 Task: Move the task Implement a new cloud-based customer analytics system for a company to the section Done in the project ConvertWorks and filter the tasks in the project by Due this week
Action: Mouse moved to (86, 372)
Screenshot: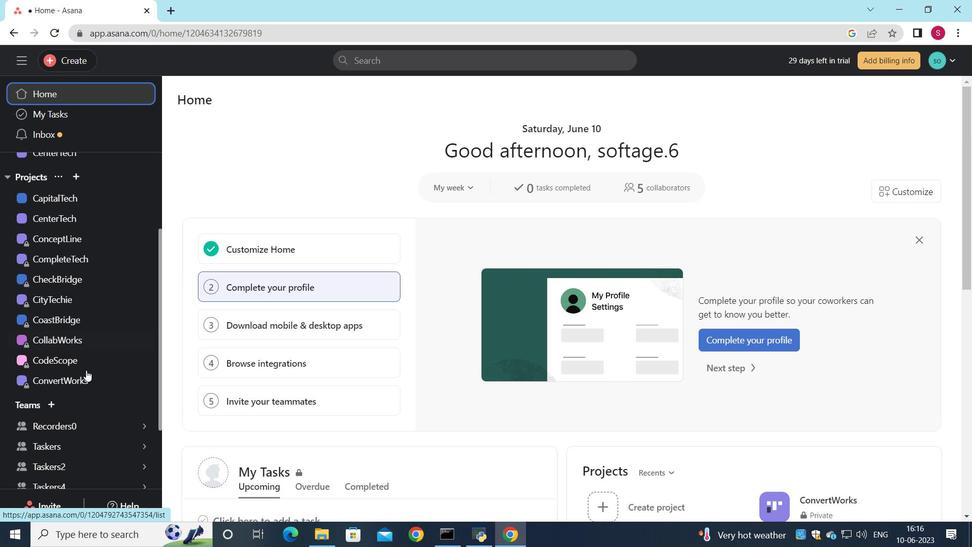 
Action: Mouse pressed left at (86, 372)
Screenshot: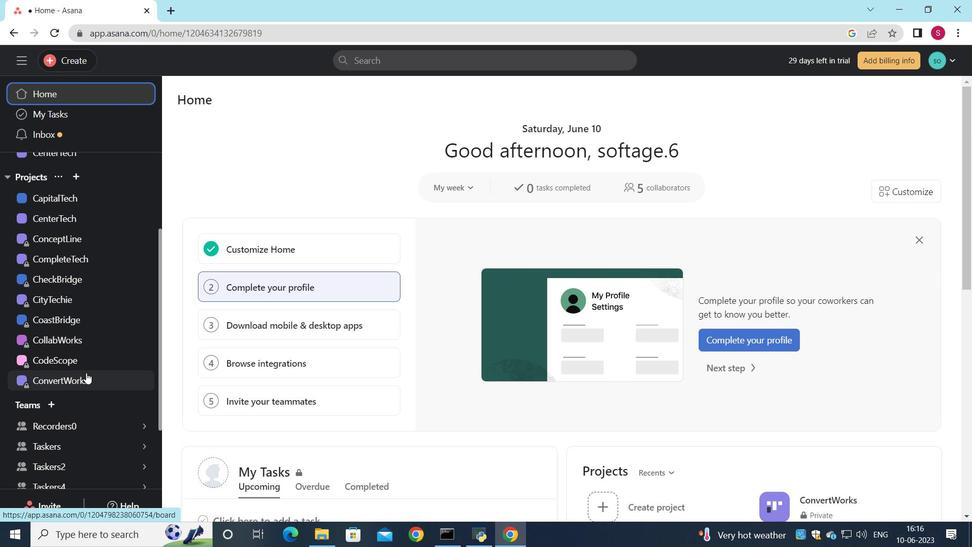 
Action: Mouse moved to (252, 420)
Screenshot: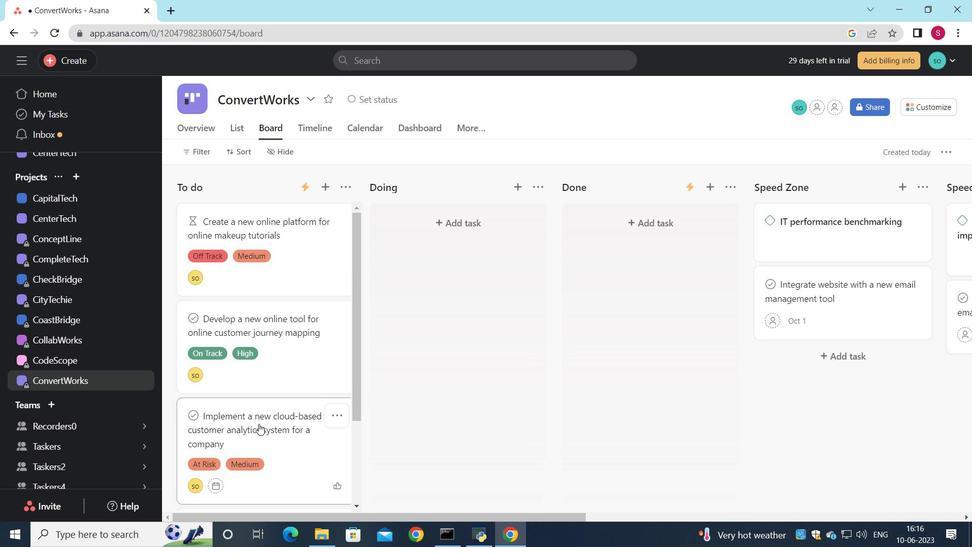 
Action: Mouse pressed left at (252, 420)
Screenshot: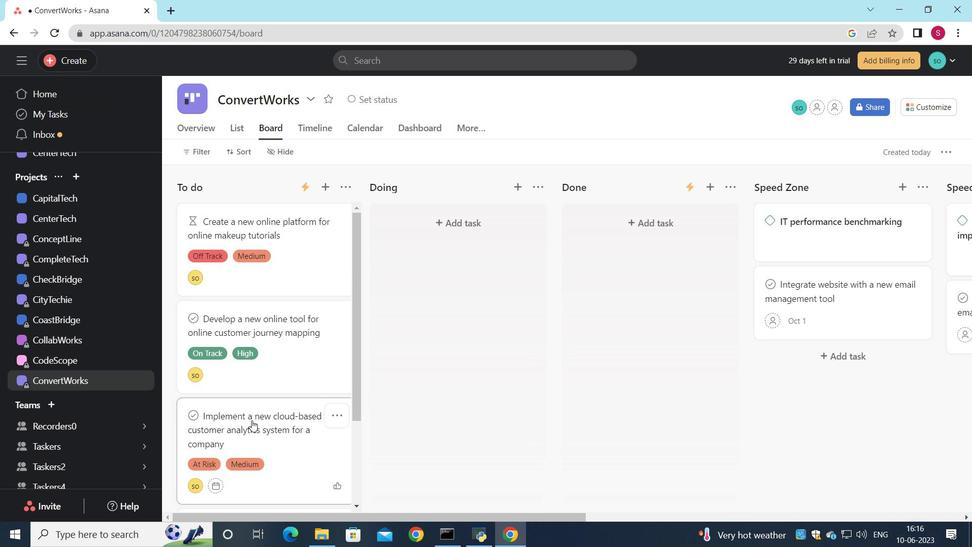 
Action: Mouse moved to (198, 153)
Screenshot: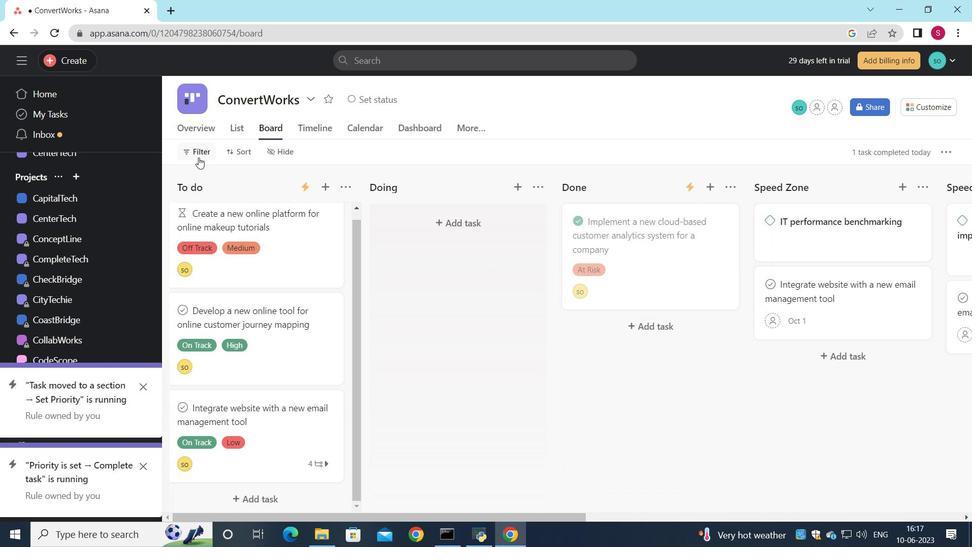 
Action: Mouse pressed left at (198, 153)
Screenshot: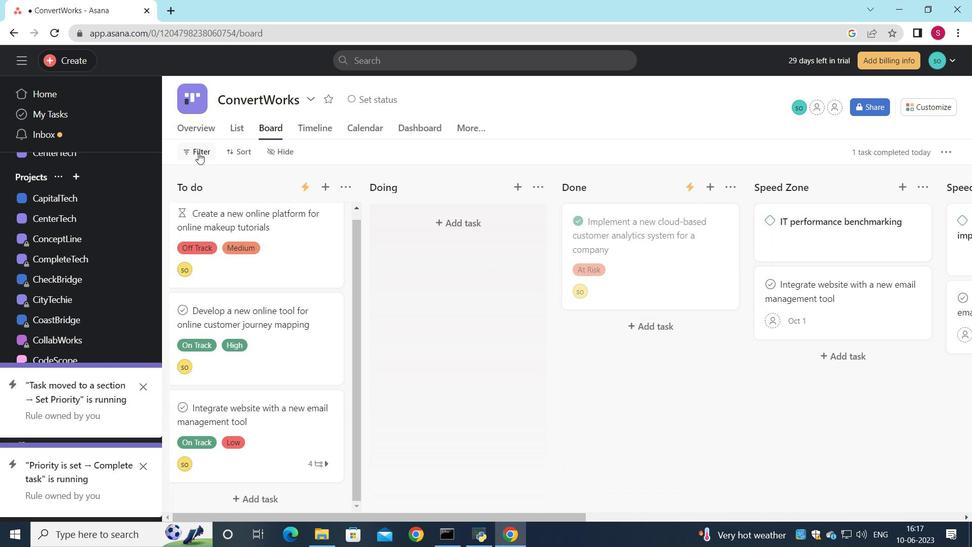 
Action: Mouse moved to (445, 202)
Screenshot: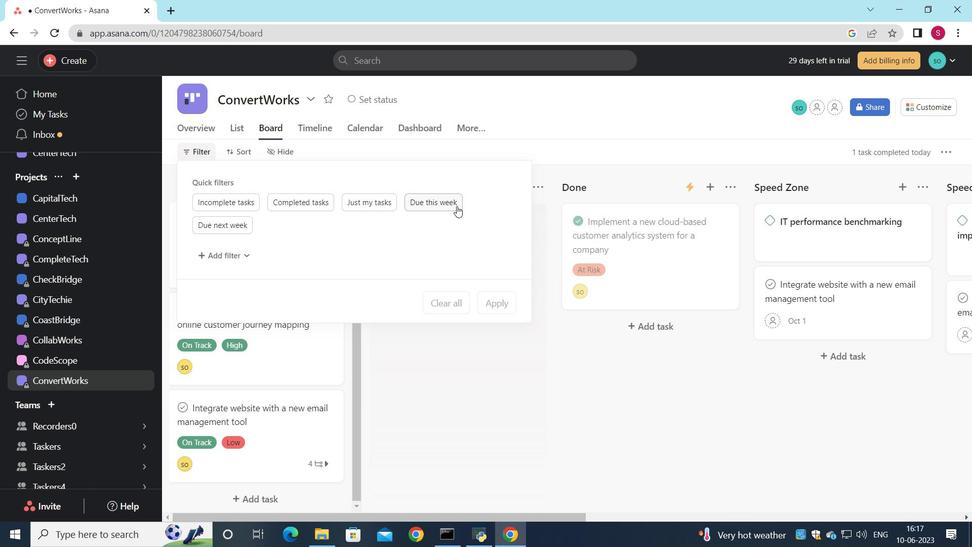 
Action: Mouse pressed left at (445, 202)
Screenshot: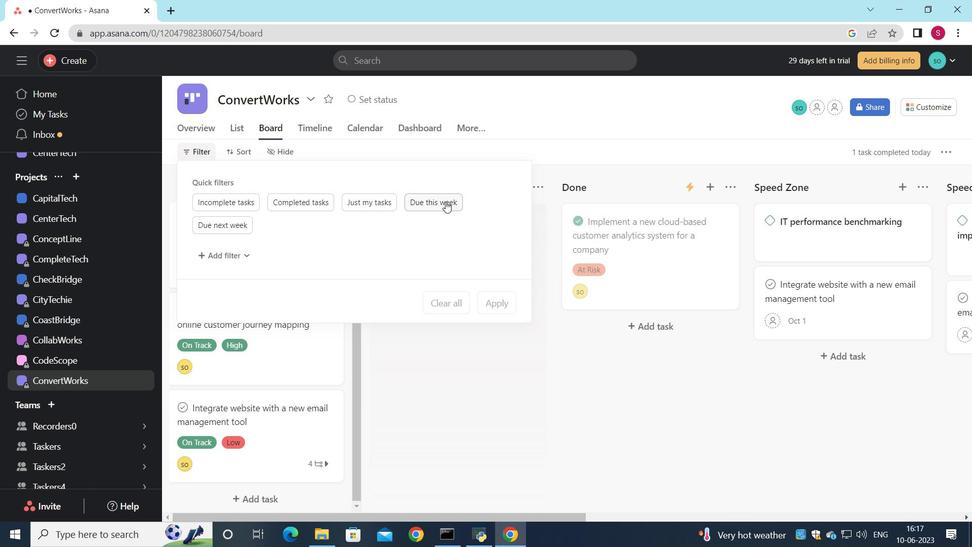 
Action: Mouse moved to (598, 275)
Screenshot: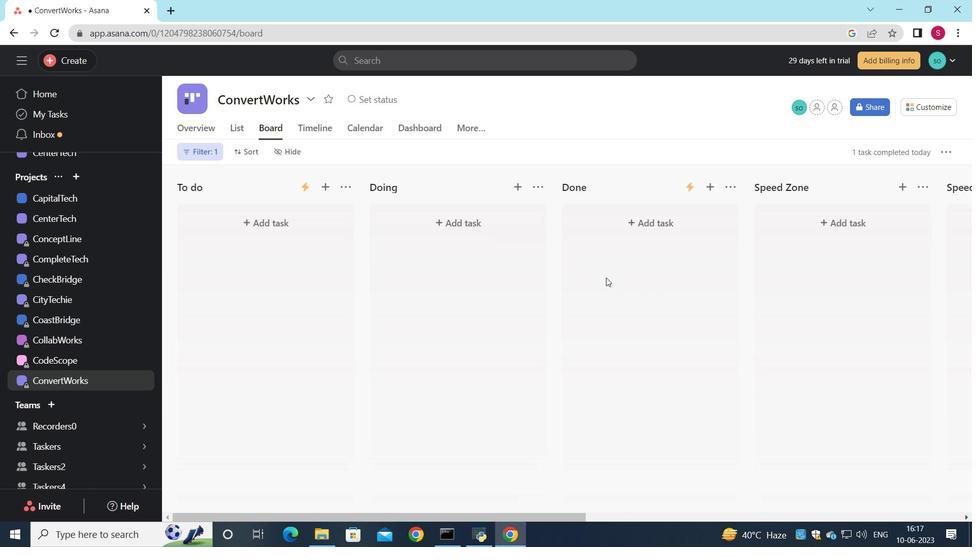 
